 Task: Use the formula "MAX" in spreadsheet "Project portfolio".
Action: Mouse moved to (421, 298)
Screenshot: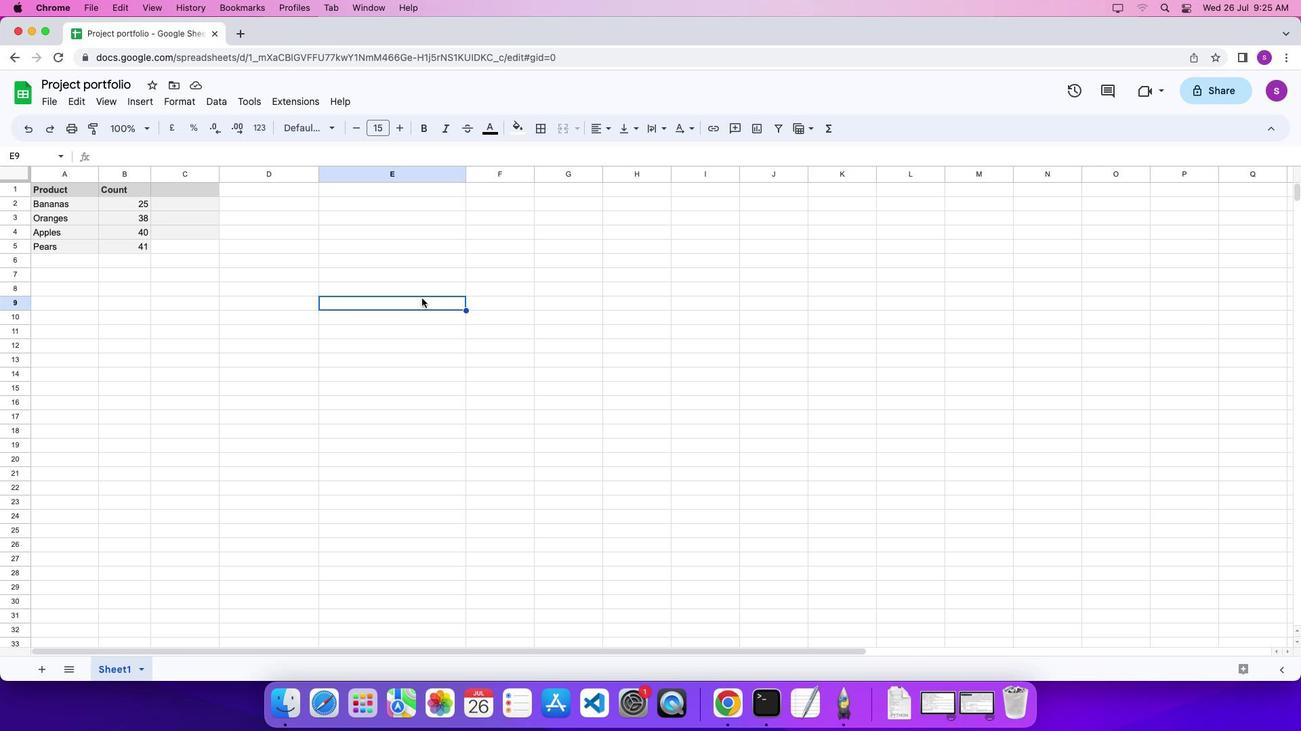 
Action: Mouse pressed left at (421, 298)
Screenshot: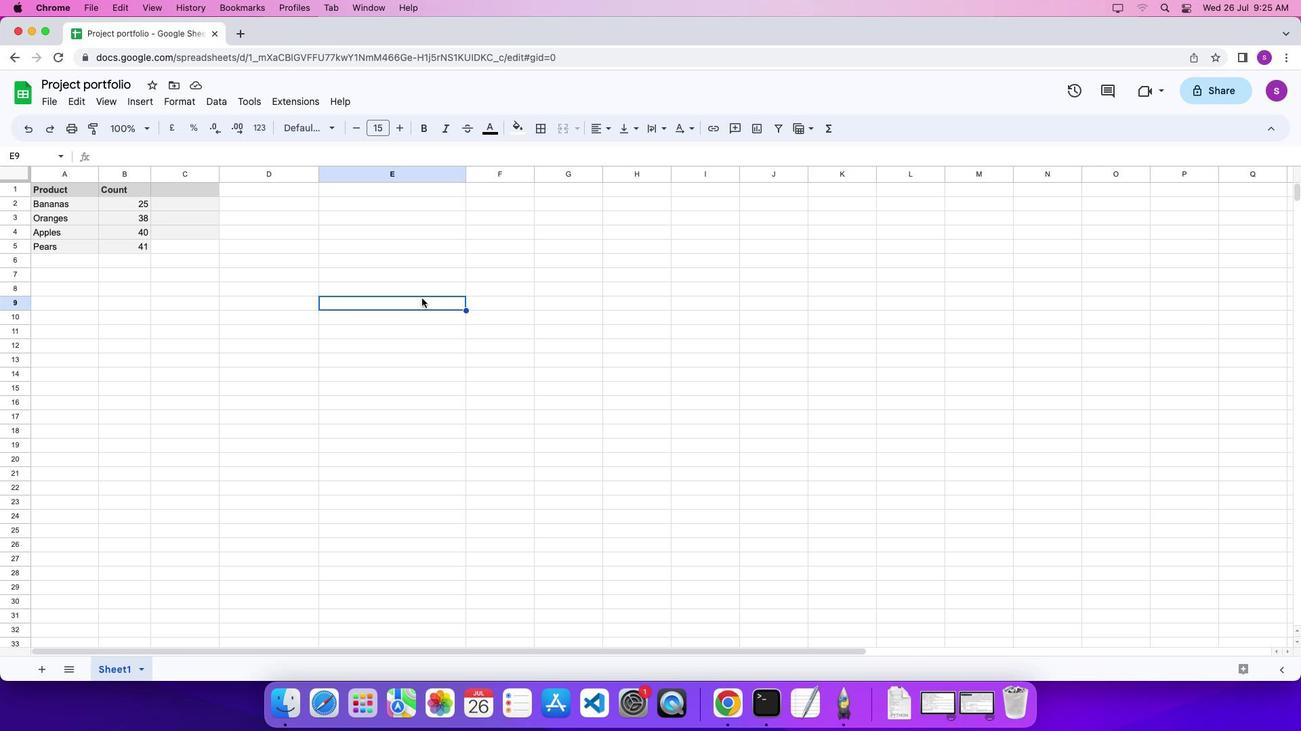 
Action: Key pressed '='
Screenshot: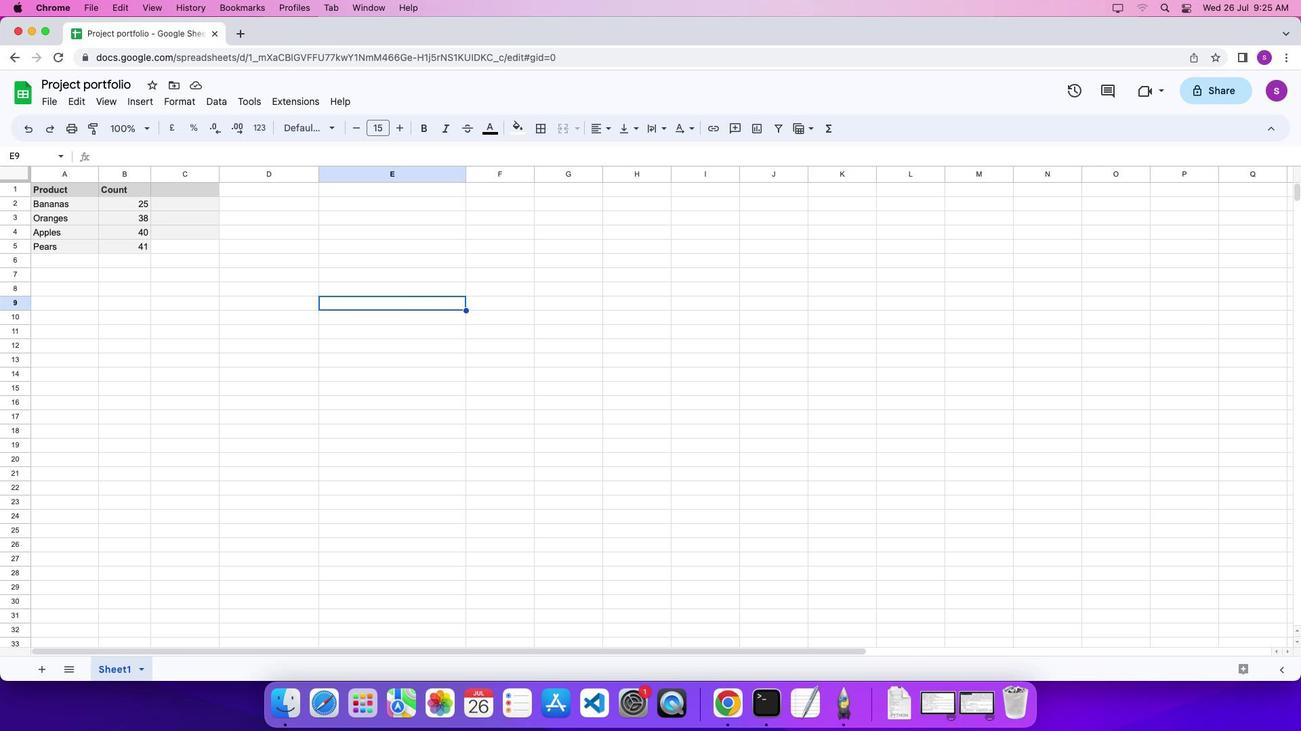 
Action: Mouse moved to (830, 121)
Screenshot: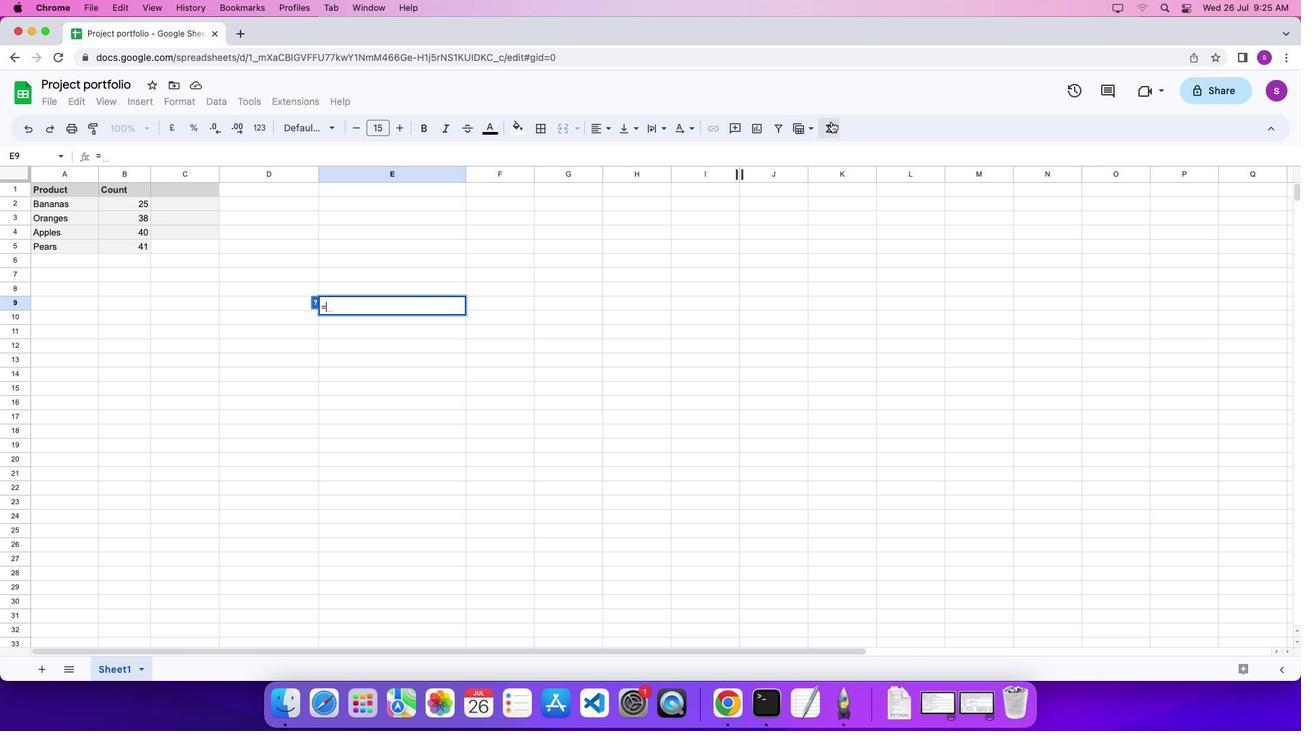 
Action: Mouse pressed left at (830, 121)
Screenshot: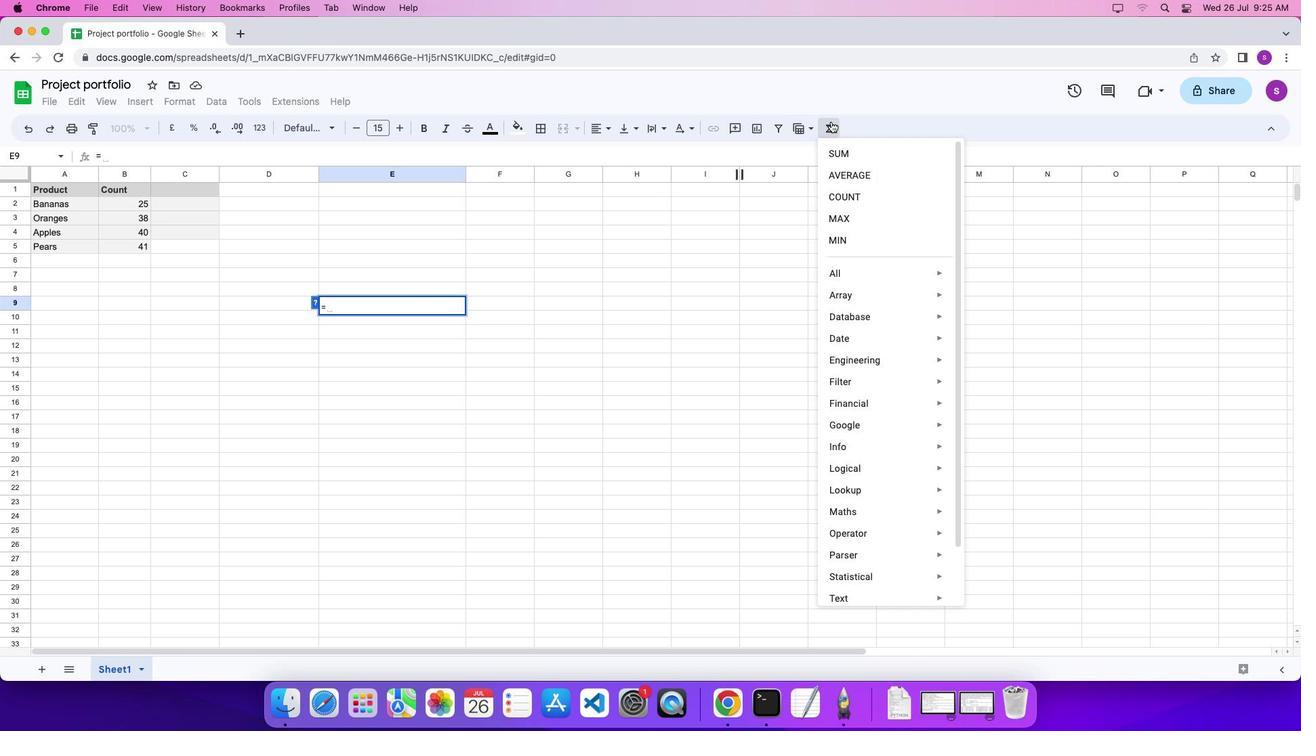 
Action: Mouse moved to (1008, 602)
Screenshot: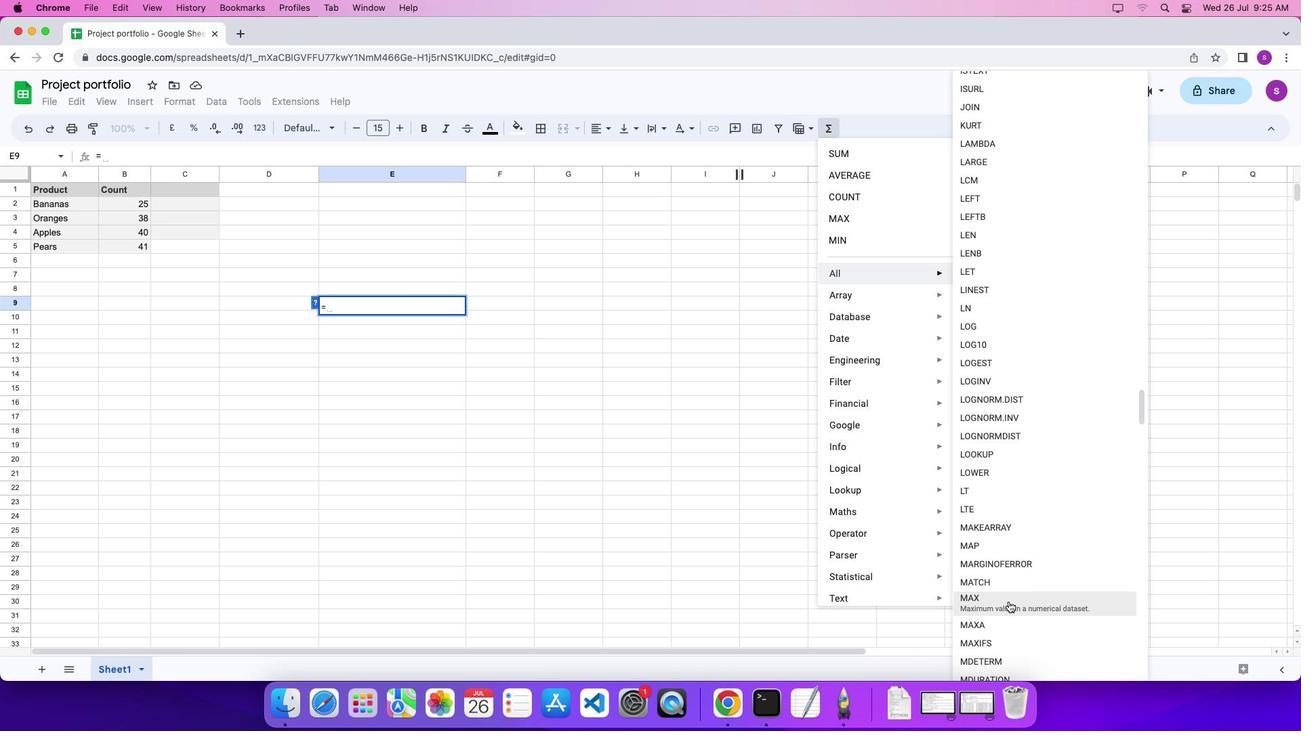 
Action: Mouse pressed left at (1008, 602)
Screenshot: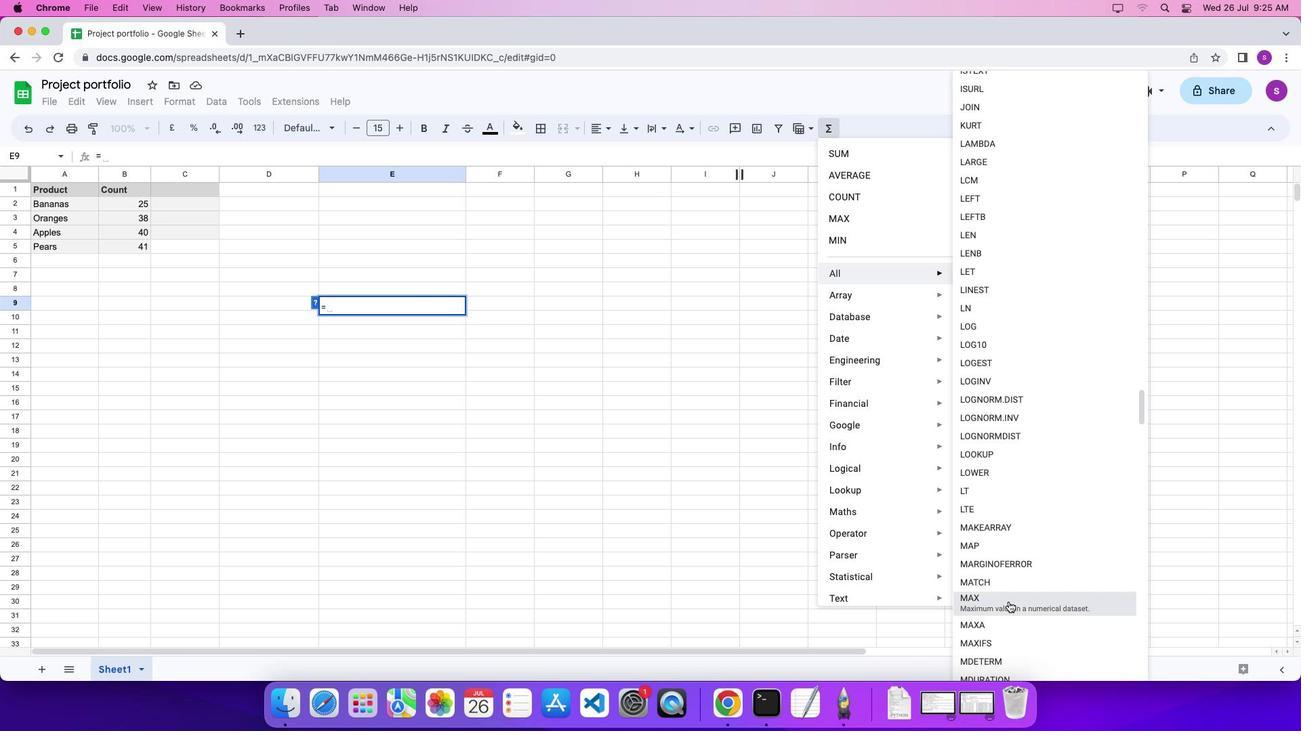 
Action: Mouse moved to (131, 202)
Screenshot: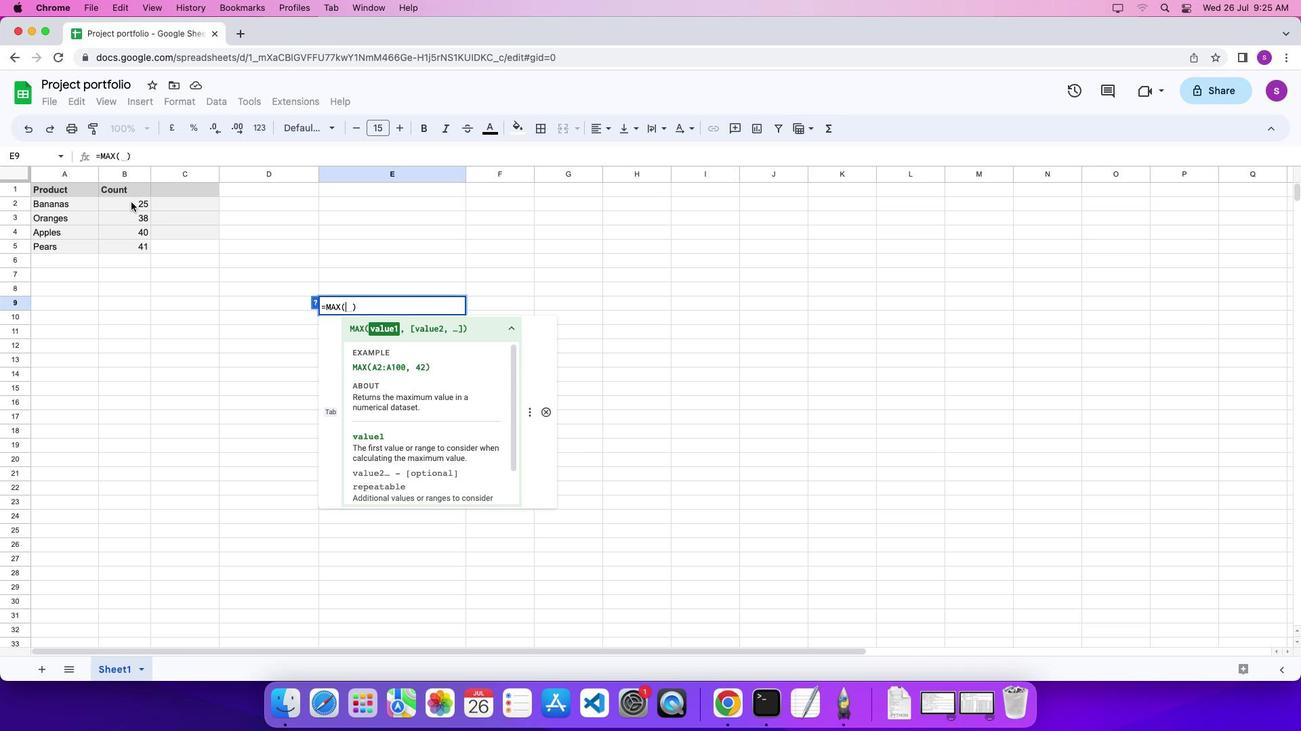 
Action: Mouse pressed left at (131, 202)
Screenshot: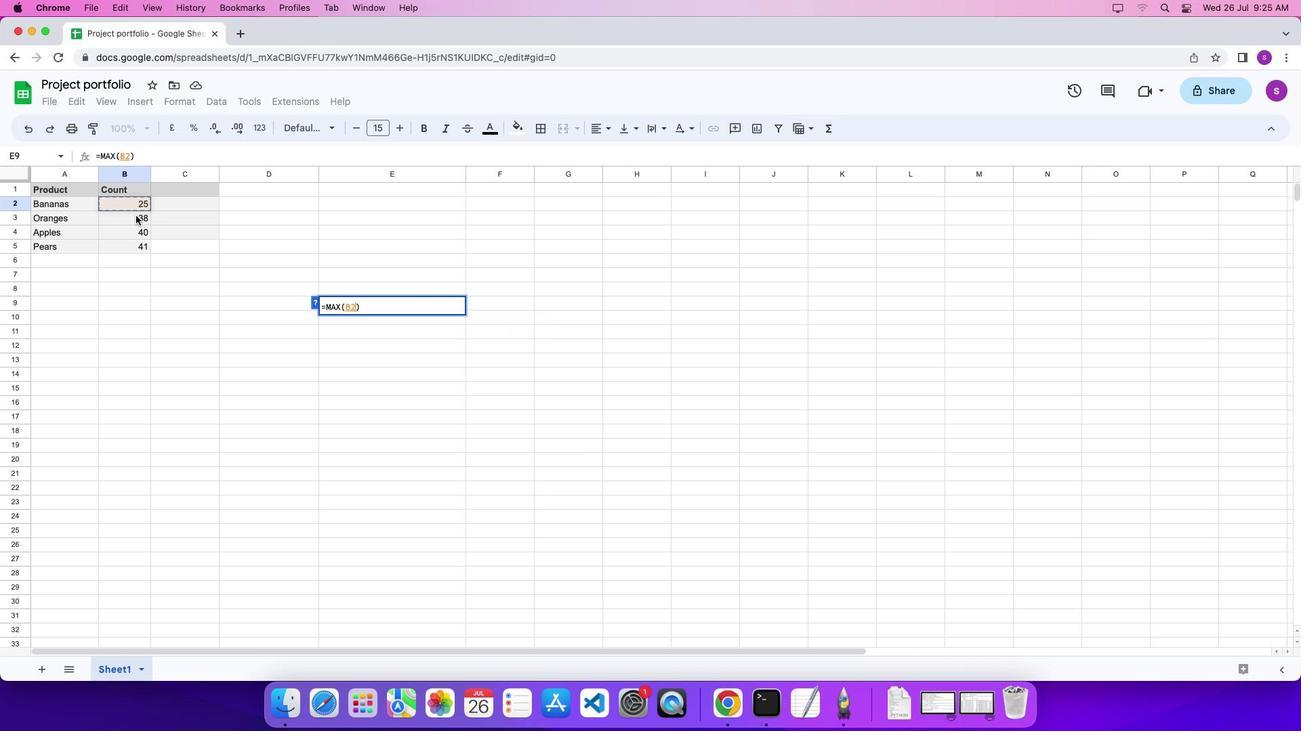 
Action: Mouse moved to (136, 248)
Screenshot: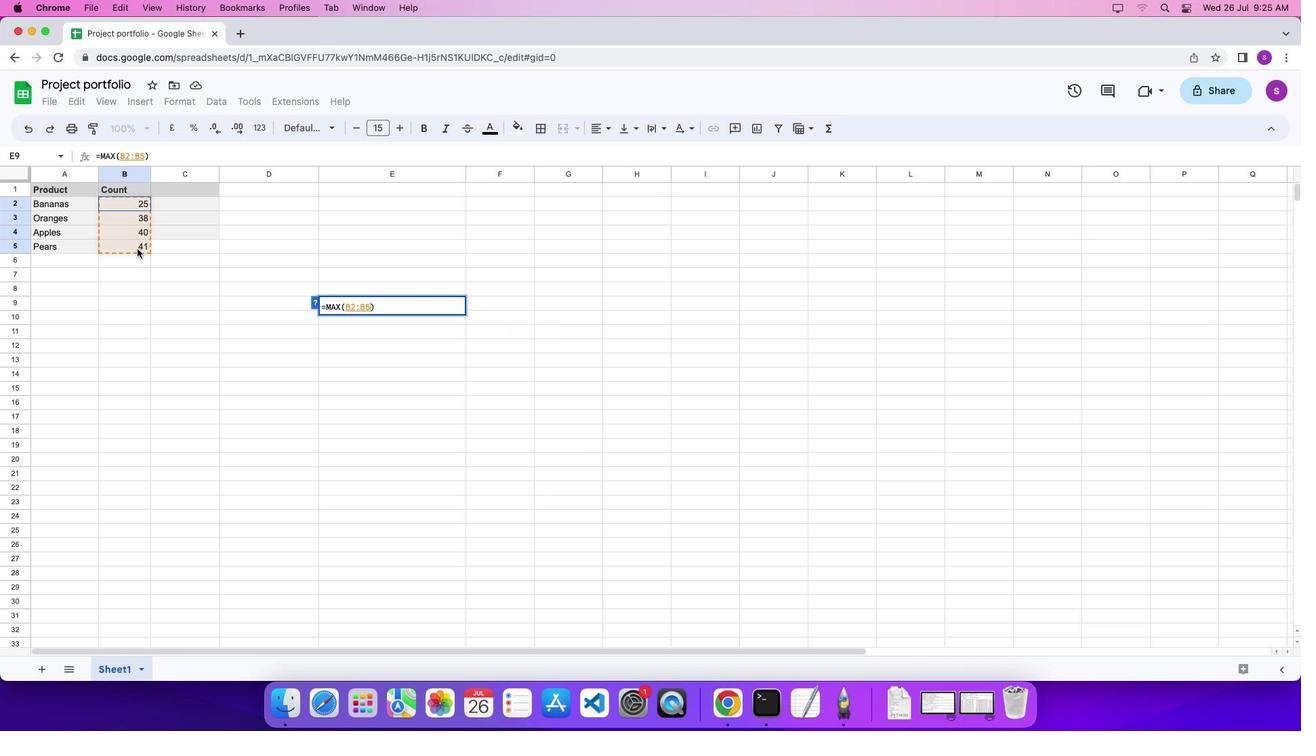 
Action: Key pressed '\x03'
Screenshot: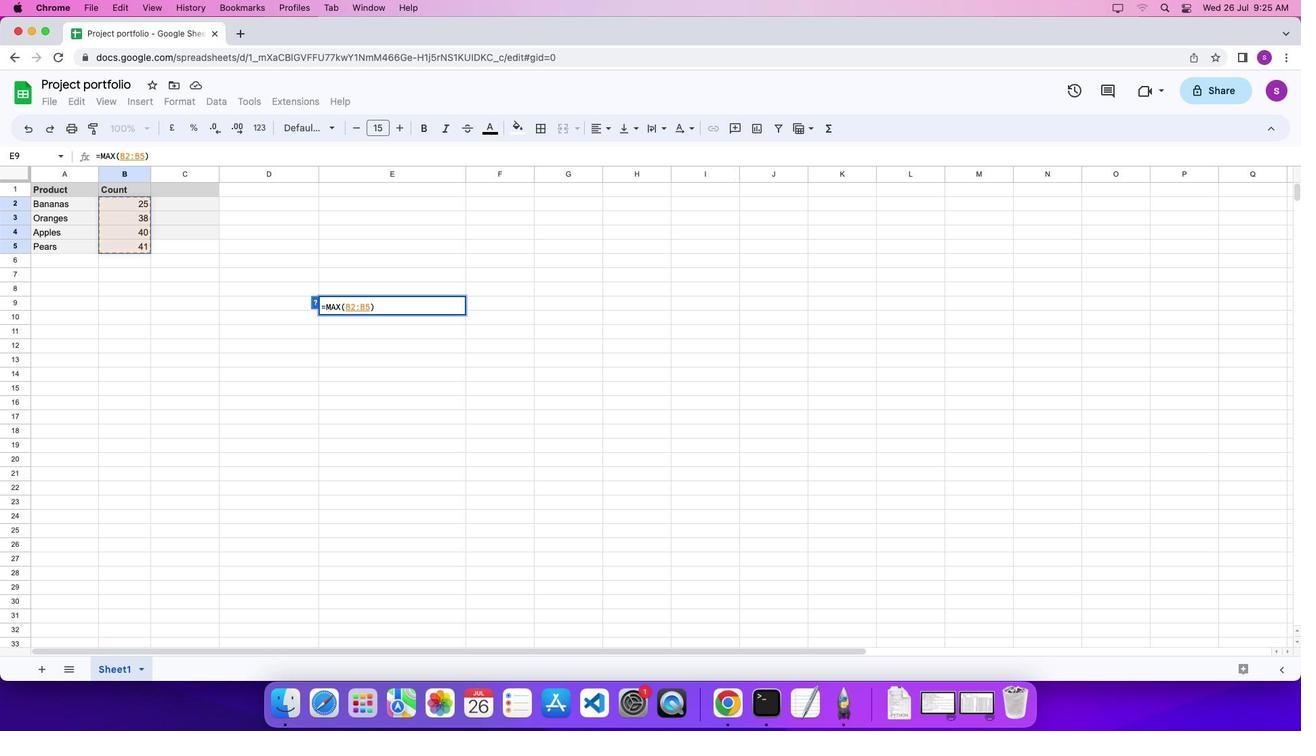 
